 Task: Start in the project AgileImpact the sprint 'Product Demo Sprint', with a duration of 3 weeks. Start in the project AgileImpact the sprint 'Product Demo Sprint', with a duration of 2 weeks. Start in the project AgileImpact the sprint 'Product Demo Sprint', with a duration of 1 week
Action: Mouse moved to (177, 50)
Screenshot: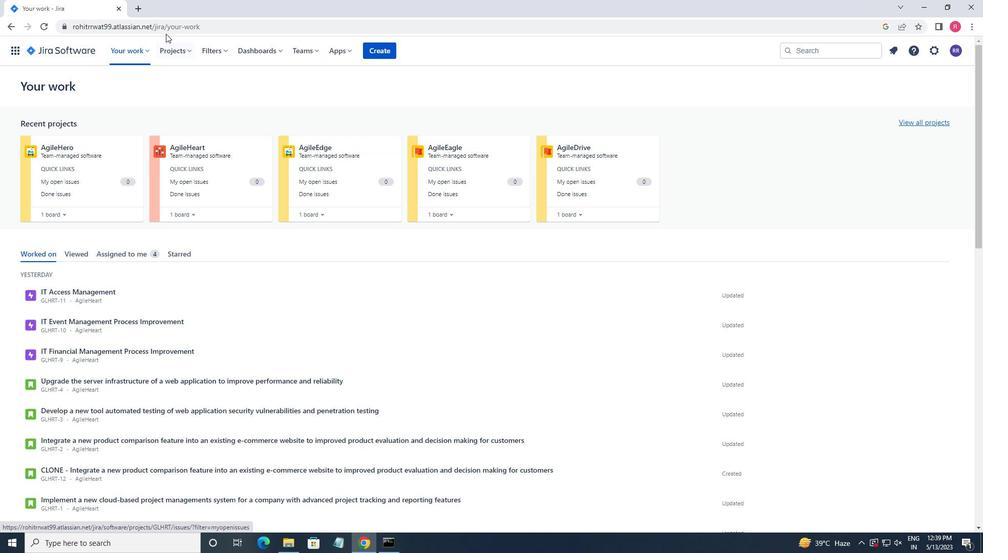 
Action: Mouse pressed left at (177, 50)
Screenshot: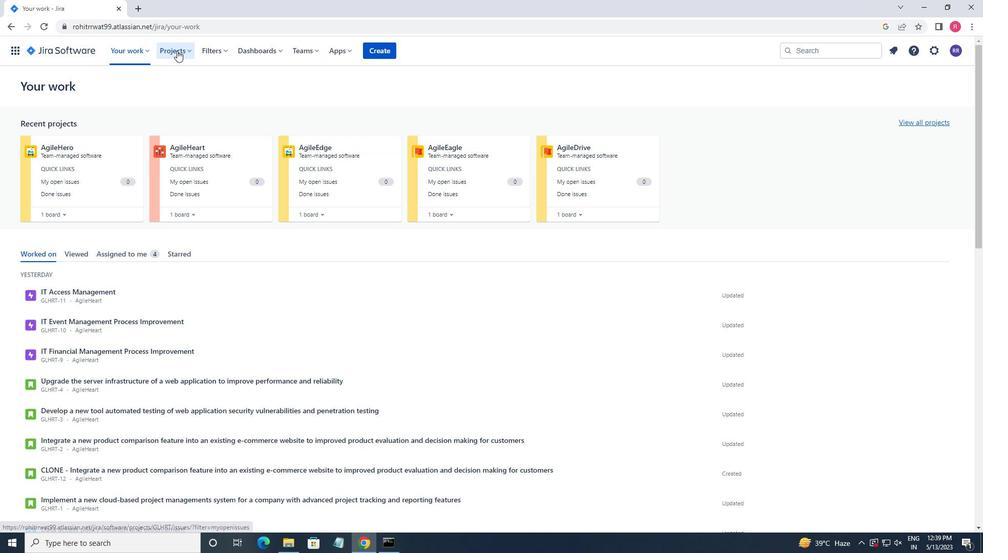 
Action: Mouse moved to (206, 99)
Screenshot: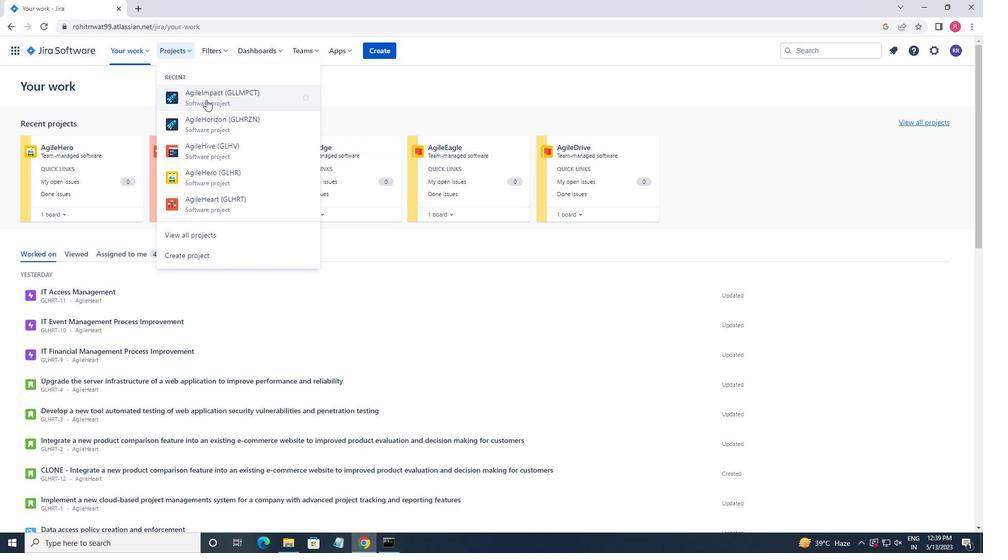 
Action: Mouse pressed left at (206, 99)
Screenshot: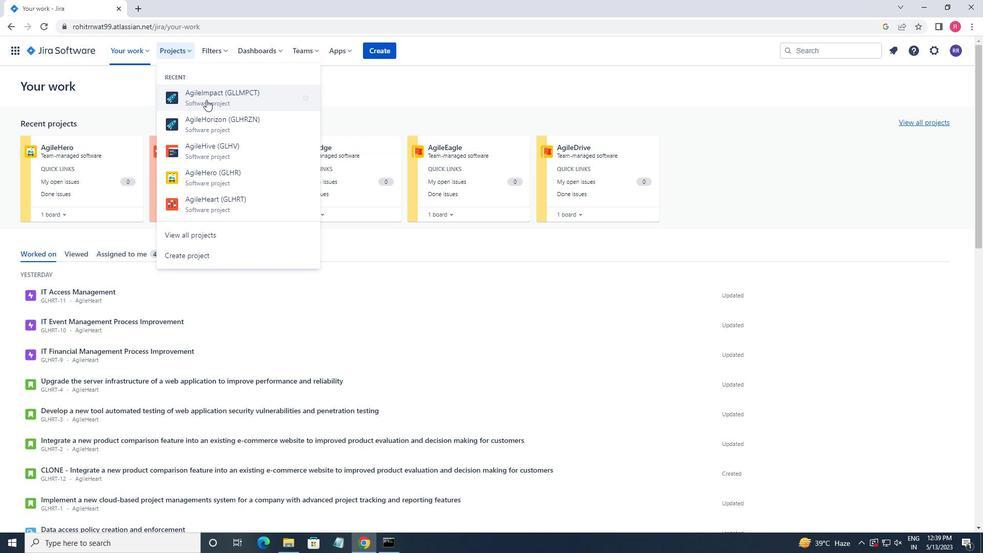 
Action: Mouse moved to (222, 107)
Screenshot: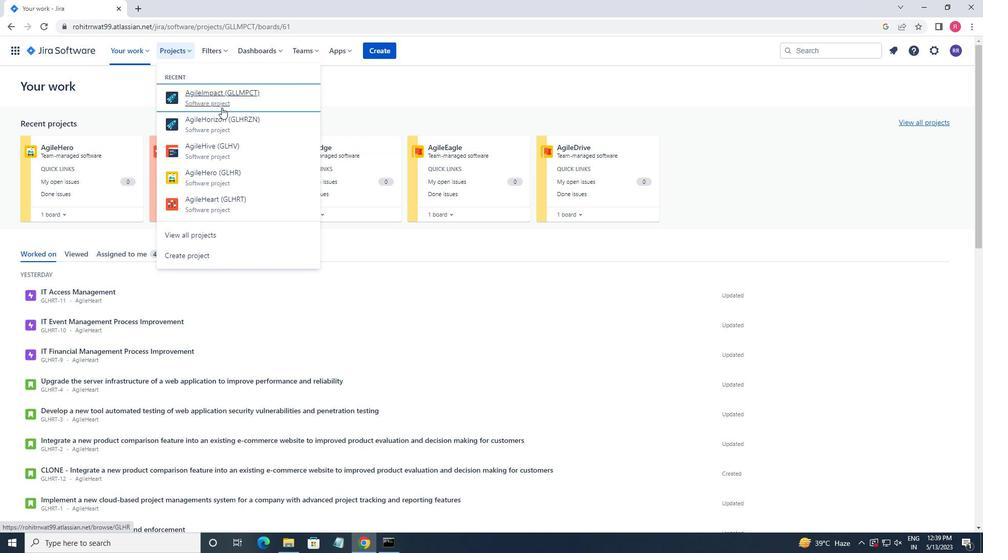 
Action: Mouse pressed left at (222, 107)
Screenshot: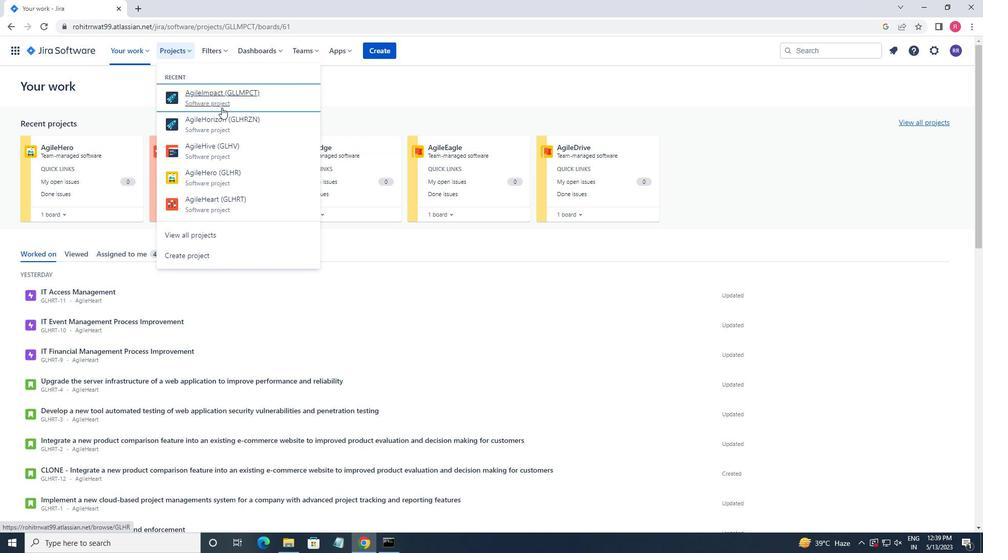 
Action: Mouse moved to (55, 159)
Screenshot: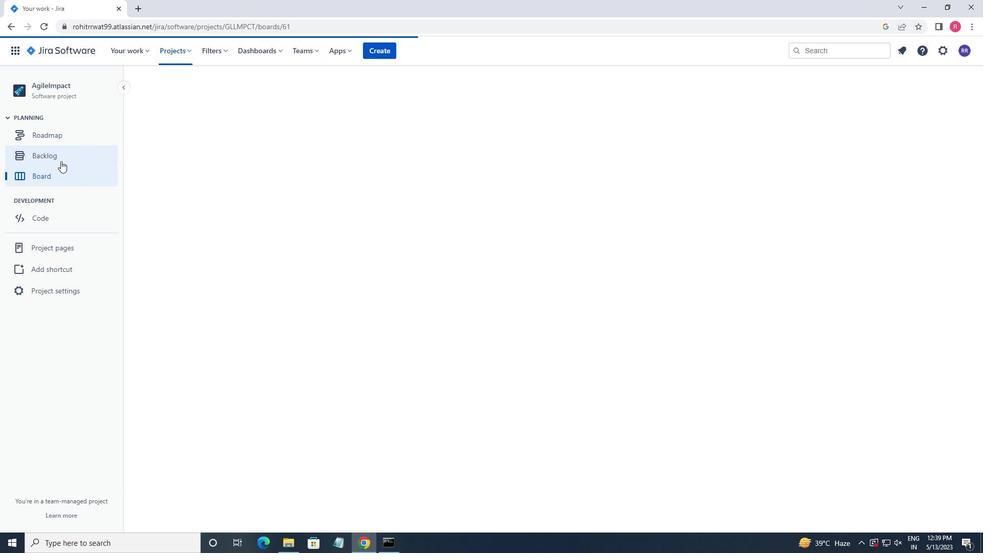 
Action: Mouse pressed left at (55, 159)
Screenshot: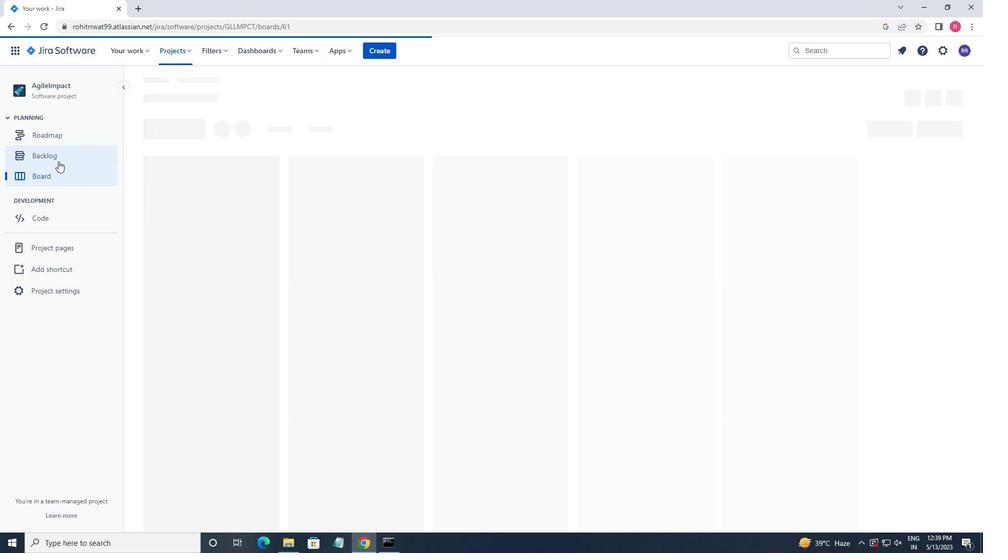 
Action: Mouse moved to (626, 271)
Screenshot: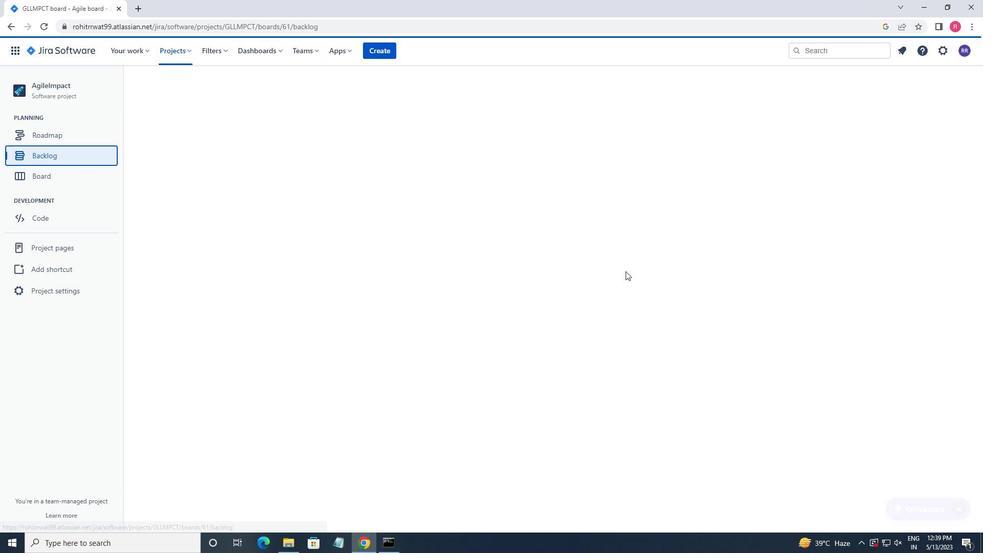 
Action: Mouse scrolled (626, 270) with delta (0, 0)
Screenshot: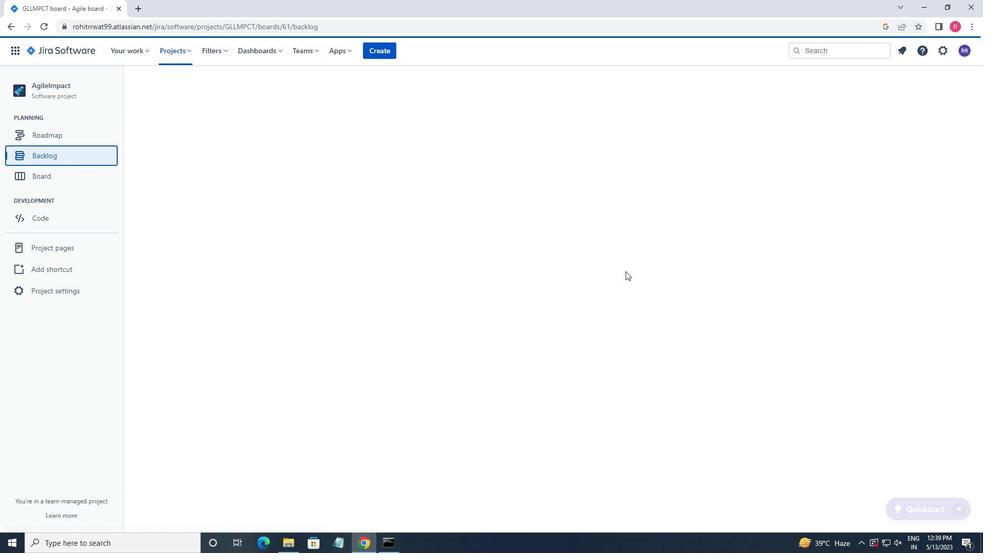 
Action: Mouse moved to (626, 272)
Screenshot: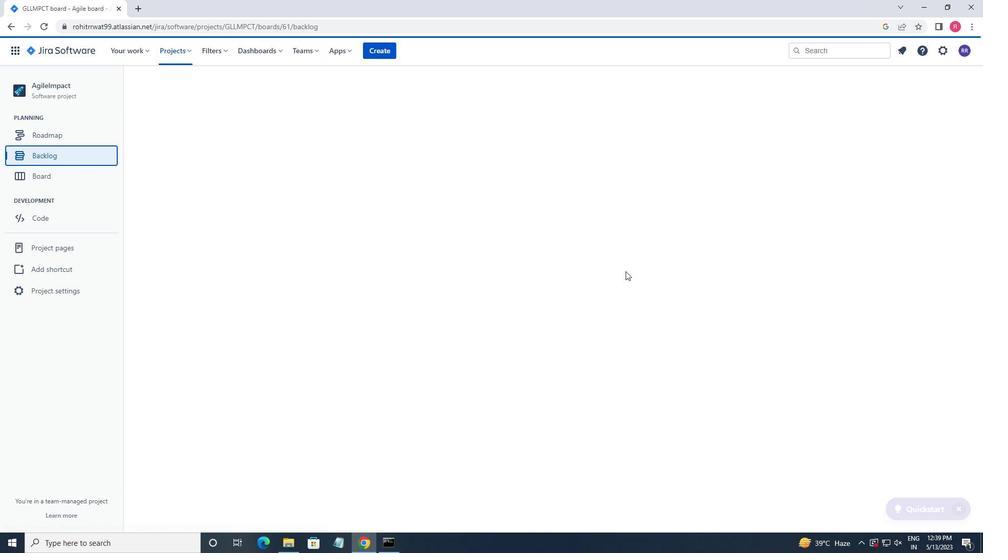 
Action: Mouse scrolled (626, 271) with delta (0, 0)
Screenshot: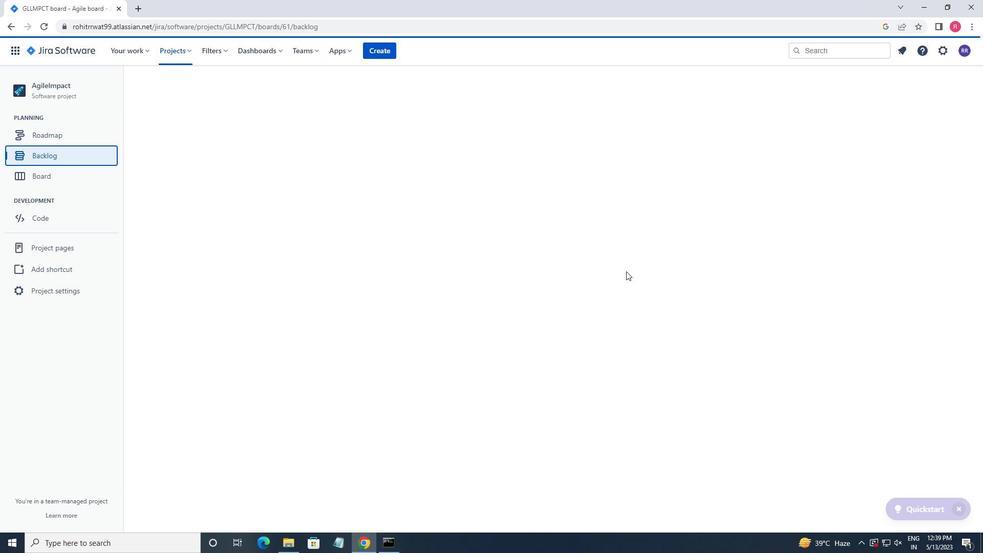 
Action: Mouse scrolled (626, 271) with delta (0, 0)
Screenshot: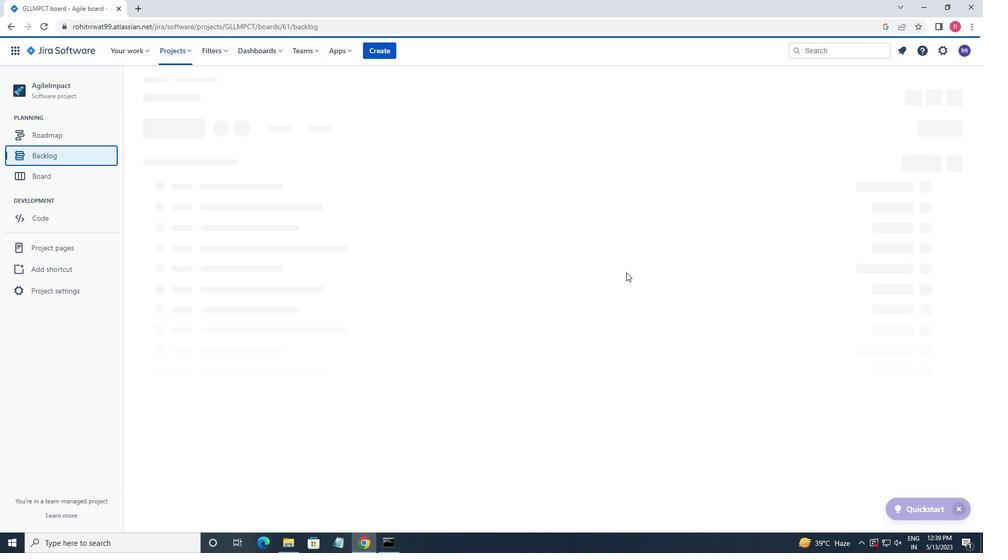 
Action: Mouse scrolled (626, 271) with delta (0, 0)
Screenshot: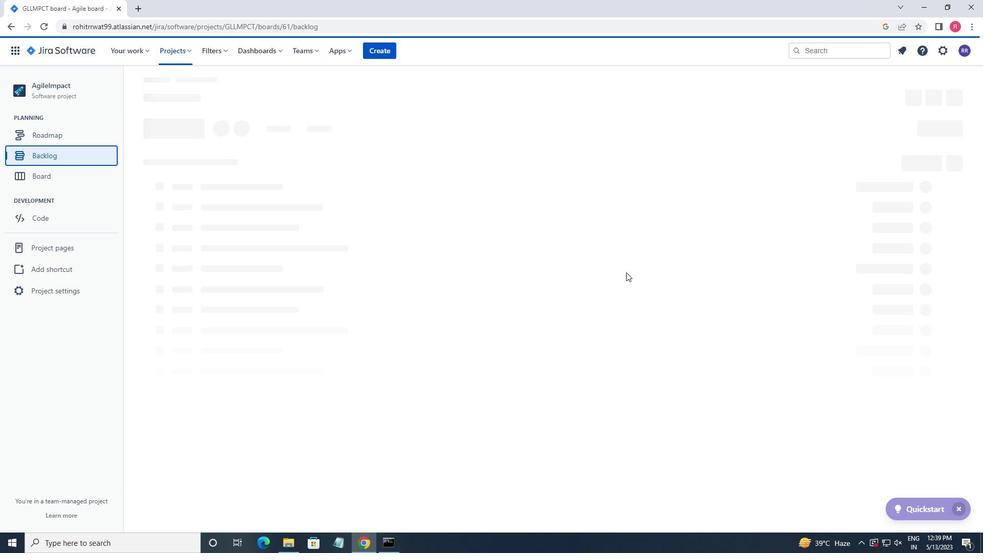 
Action: Mouse moved to (895, 161)
Screenshot: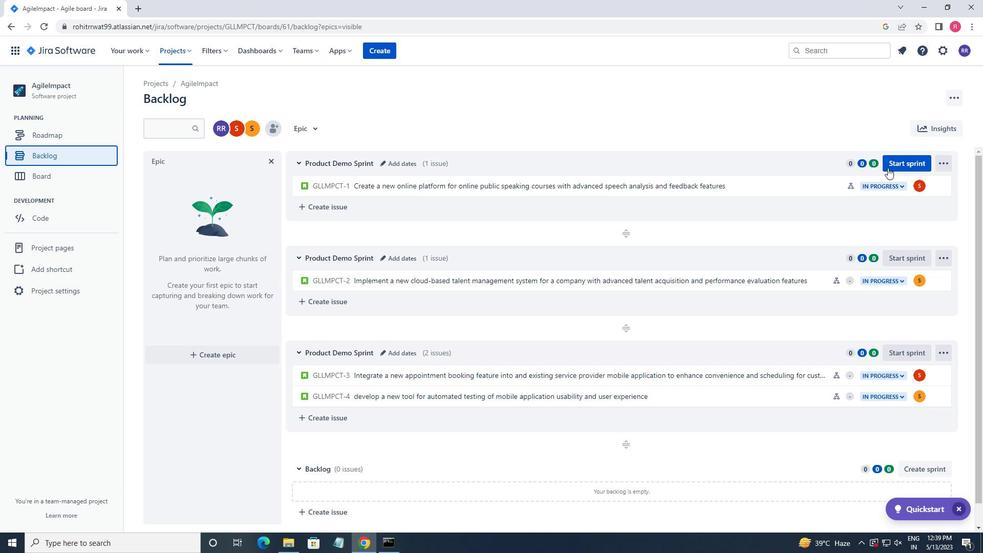 
Action: Mouse pressed left at (895, 161)
Screenshot: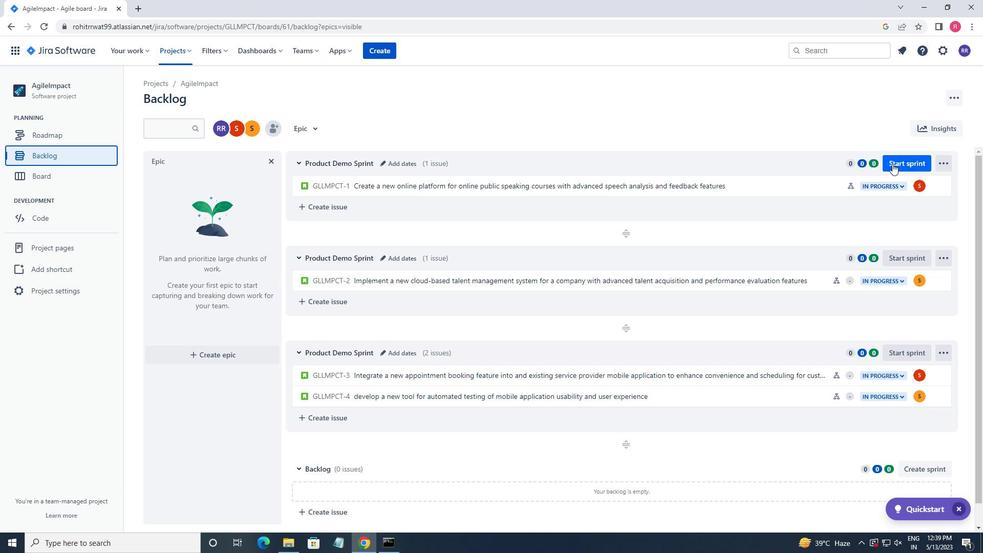 
Action: Mouse moved to (433, 183)
Screenshot: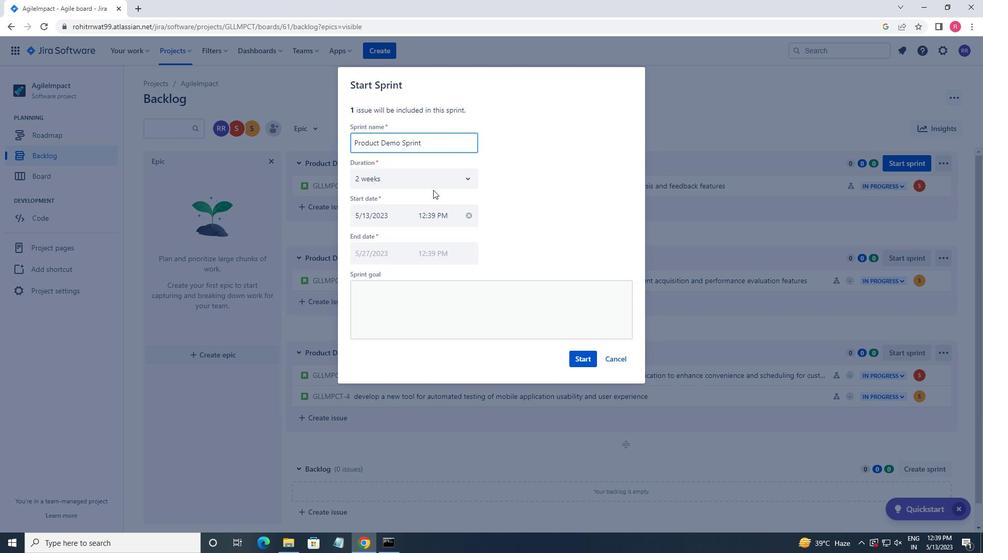 
Action: Mouse pressed left at (433, 183)
Screenshot: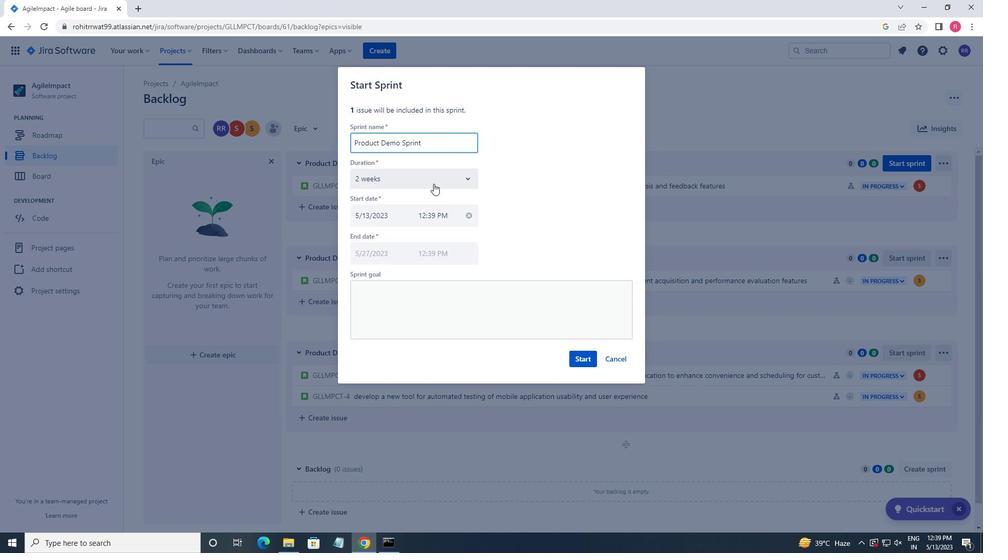 
Action: Mouse moved to (409, 235)
Screenshot: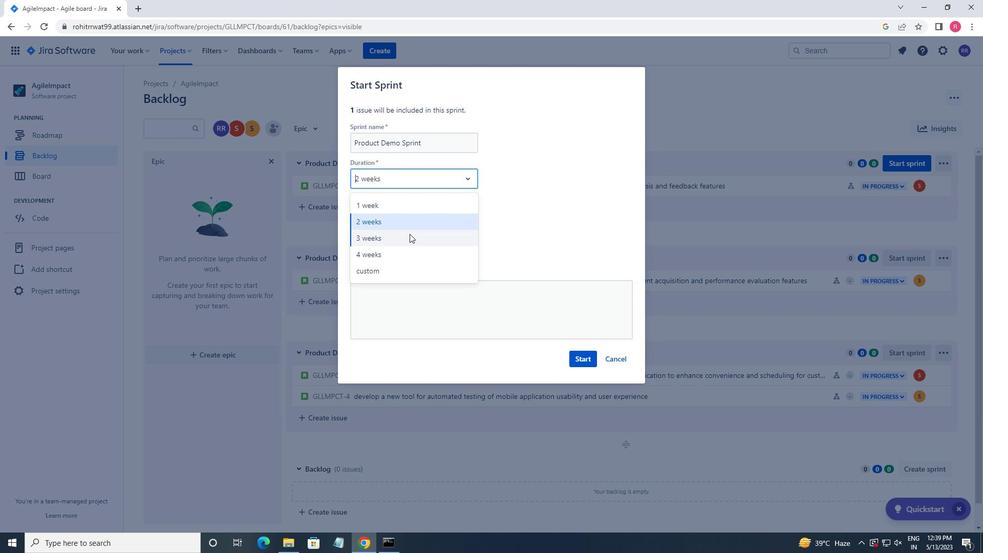 
Action: Mouse pressed left at (409, 235)
Screenshot: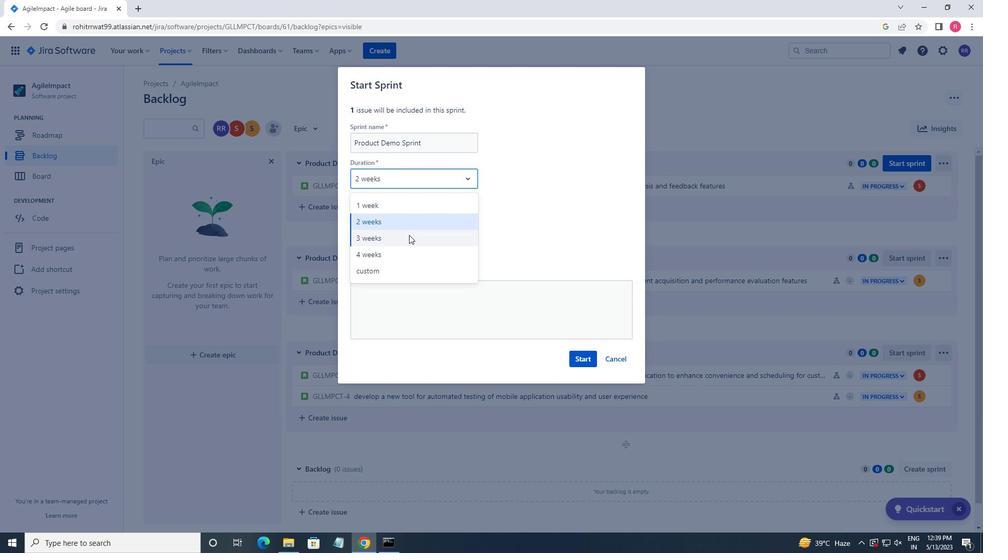 
Action: Mouse moved to (578, 356)
Screenshot: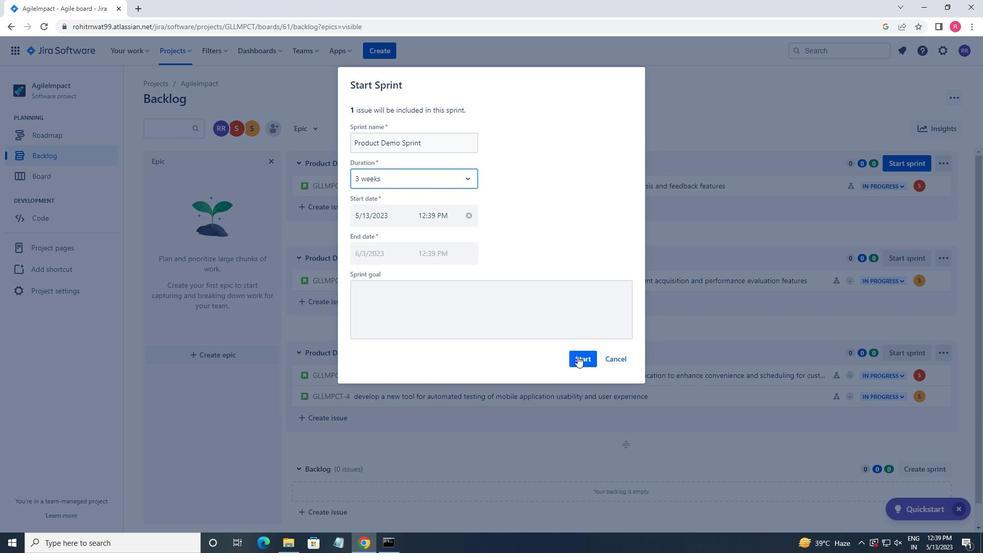 
Action: Mouse pressed left at (578, 356)
Screenshot: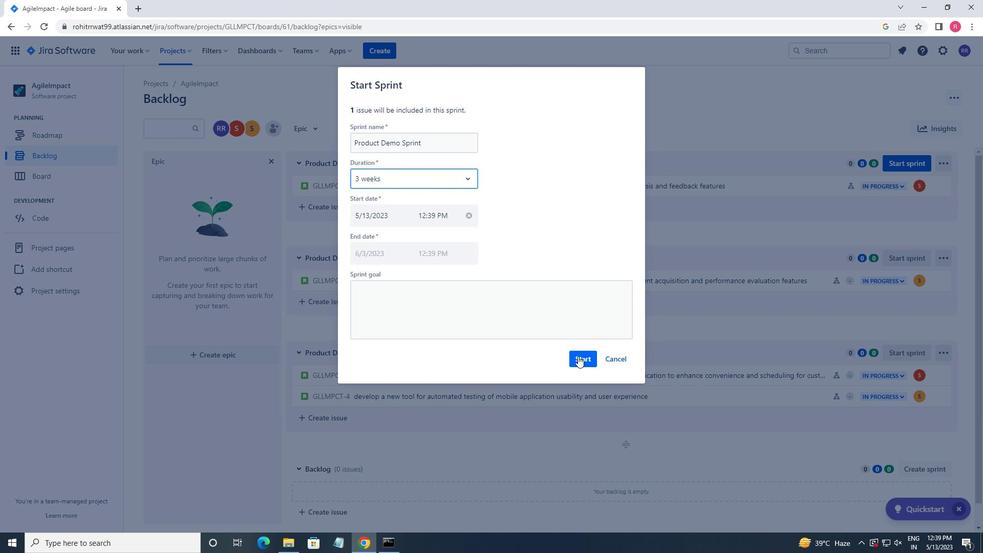 
Action: Mouse moved to (53, 153)
Screenshot: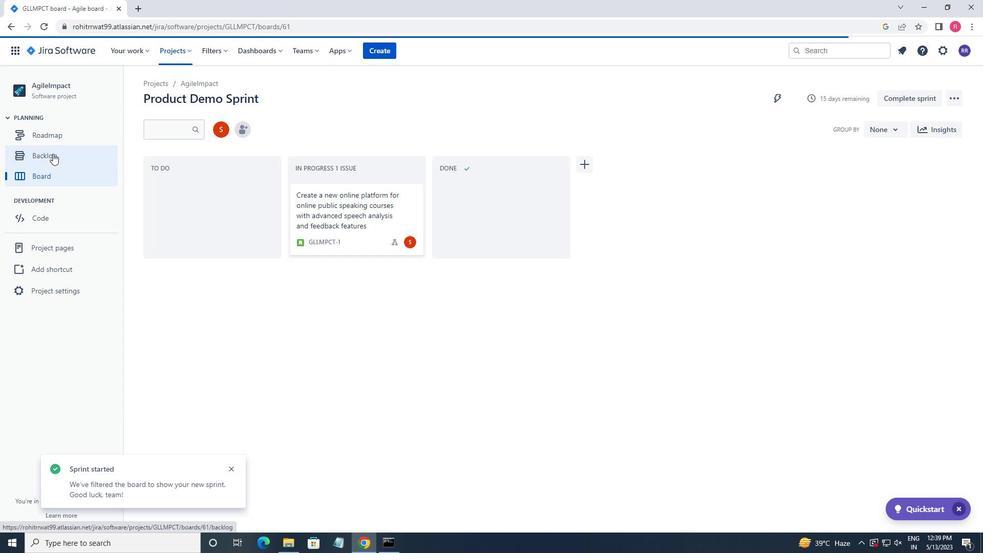 
Action: Mouse pressed left at (53, 153)
Screenshot: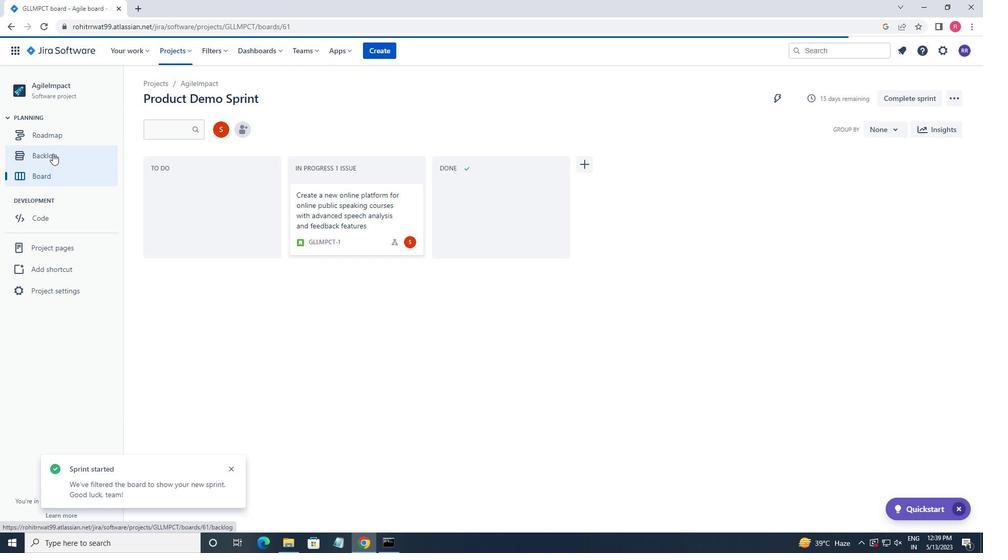
Action: Mouse moved to (907, 246)
Screenshot: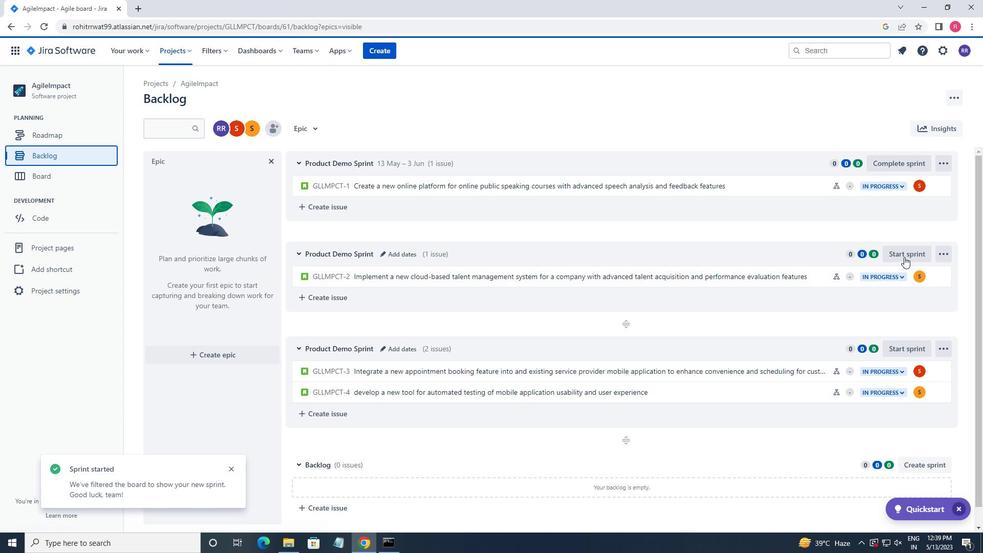 
Action: Mouse pressed left at (907, 246)
Screenshot: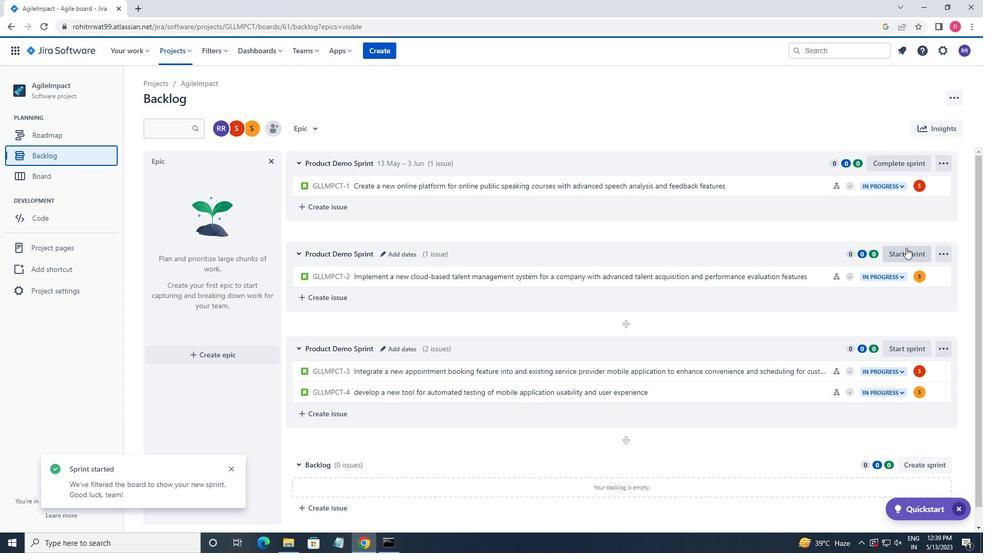 
Action: Mouse moved to (431, 184)
Screenshot: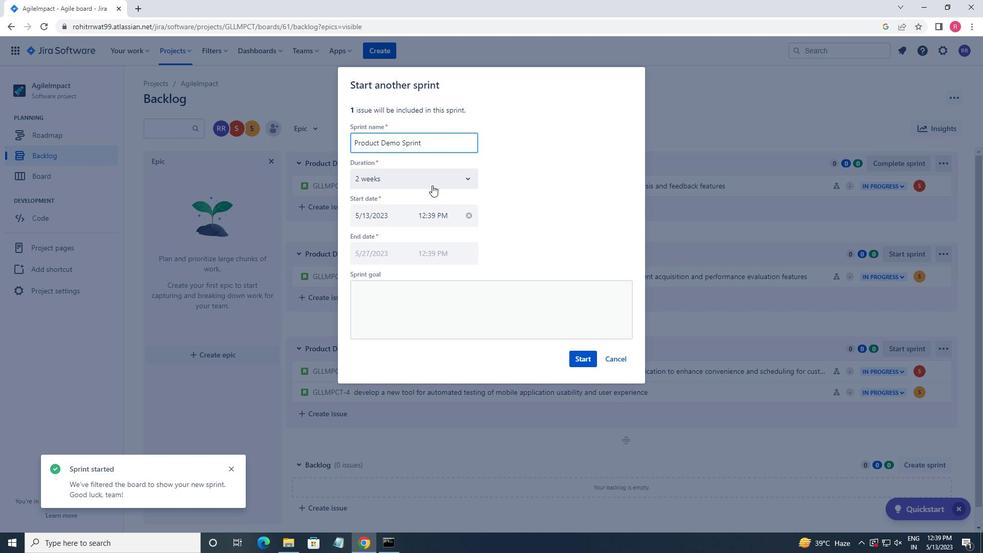 
Action: Mouse pressed left at (431, 184)
Screenshot: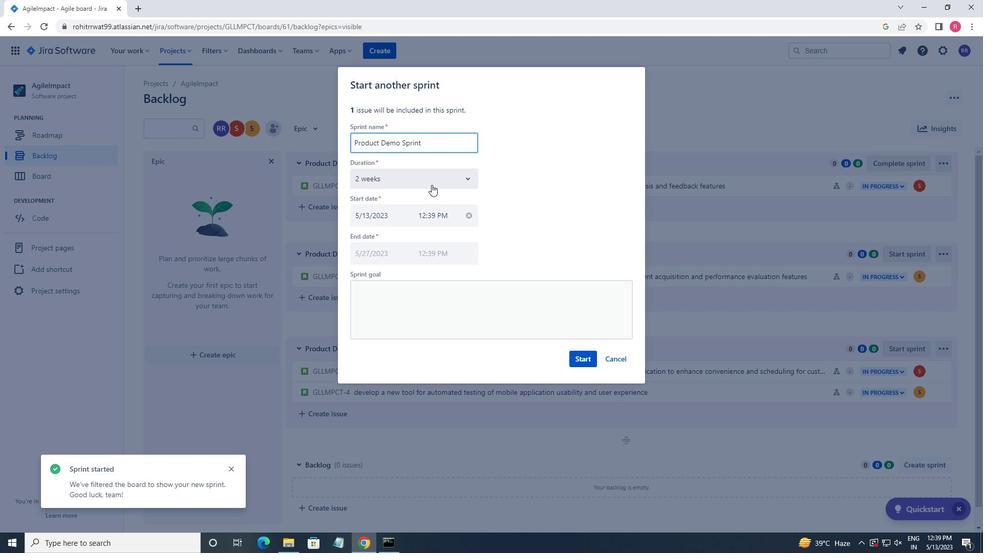 
Action: Mouse moved to (406, 223)
Screenshot: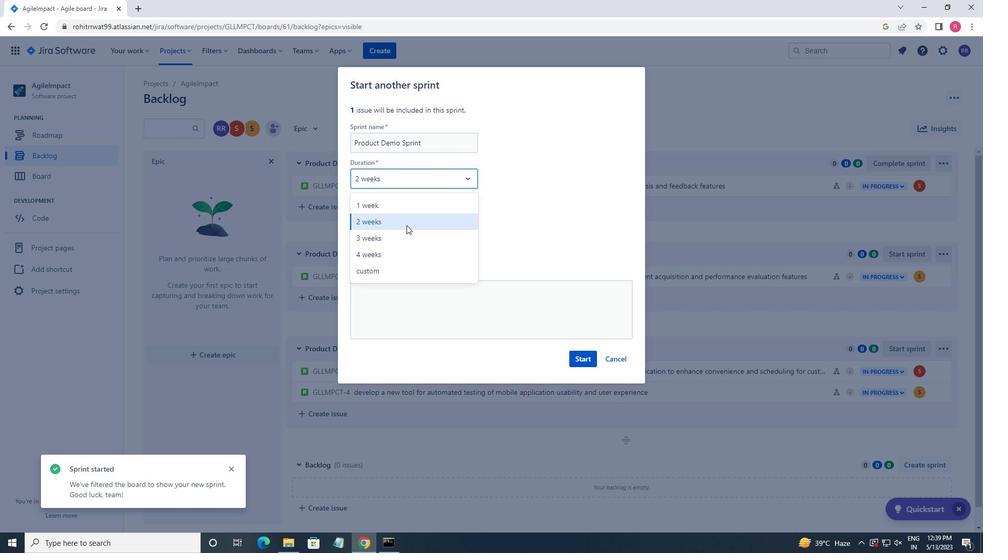
Action: Mouse pressed left at (406, 223)
Screenshot: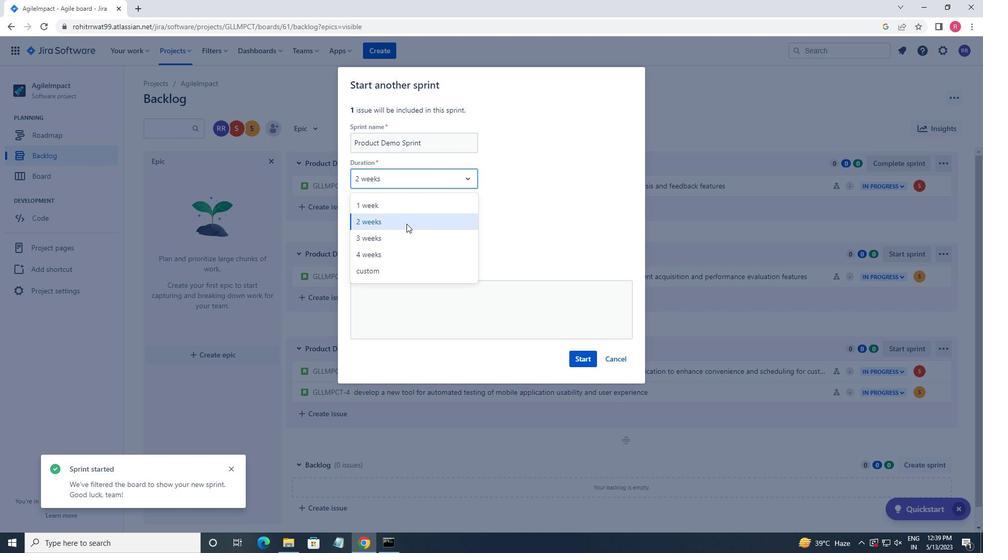 
Action: Mouse moved to (583, 359)
Screenshot: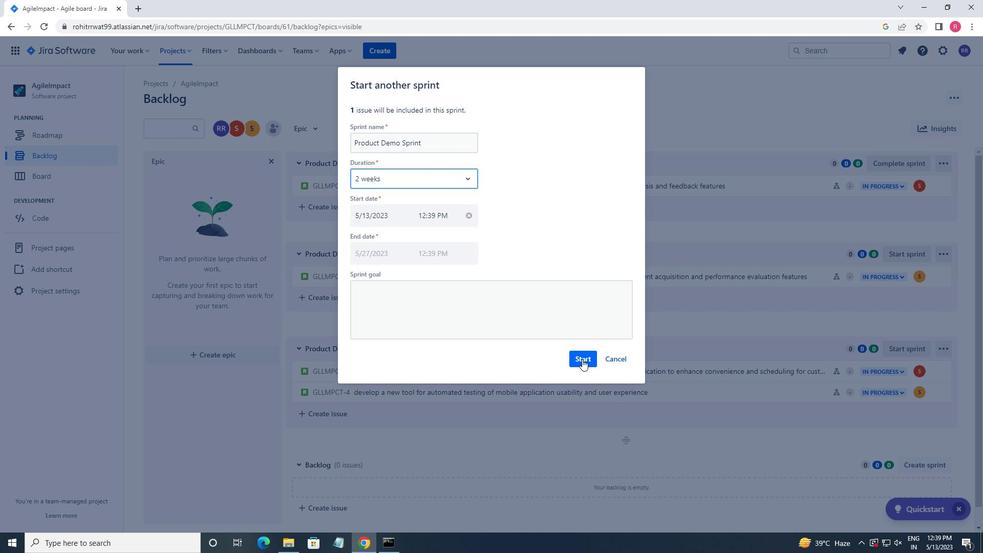 
Action: Mouse pressed left at (583, 359)
Screenshot: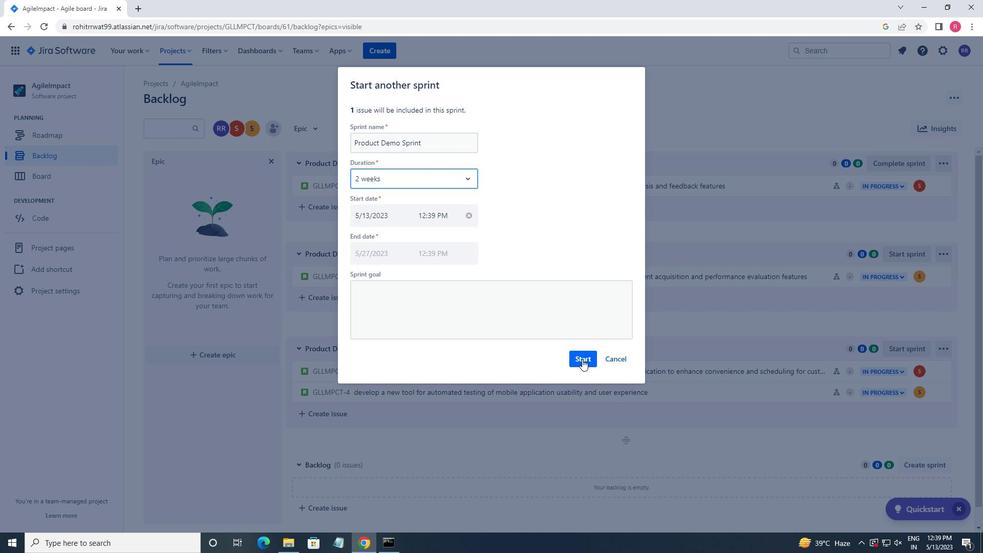 
Action: Mouse moved to (30, 159)
Screenshot: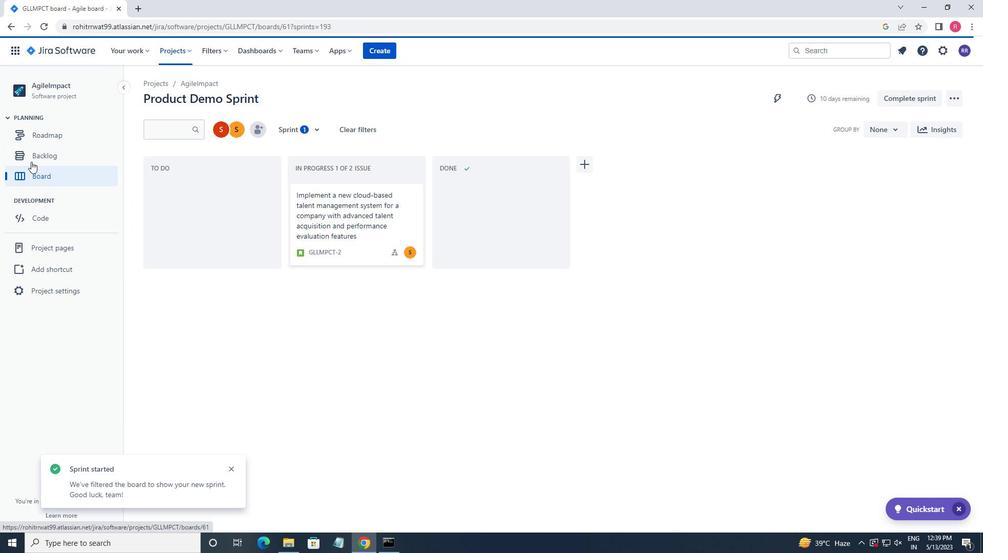 
Action: Mouse pressed left at (30, 159)
Screenshot: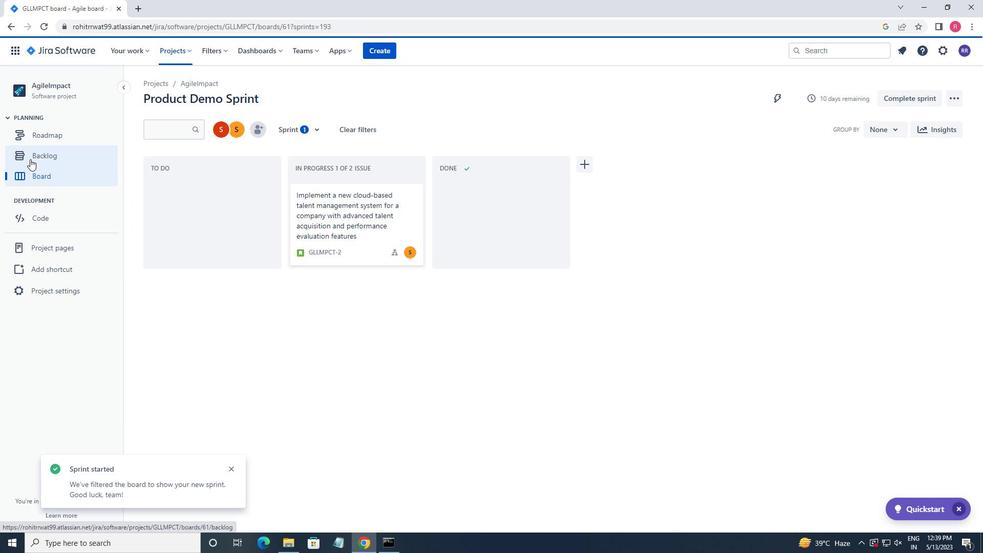 
Action: Mouse moved to (911, 345)
Screenshot: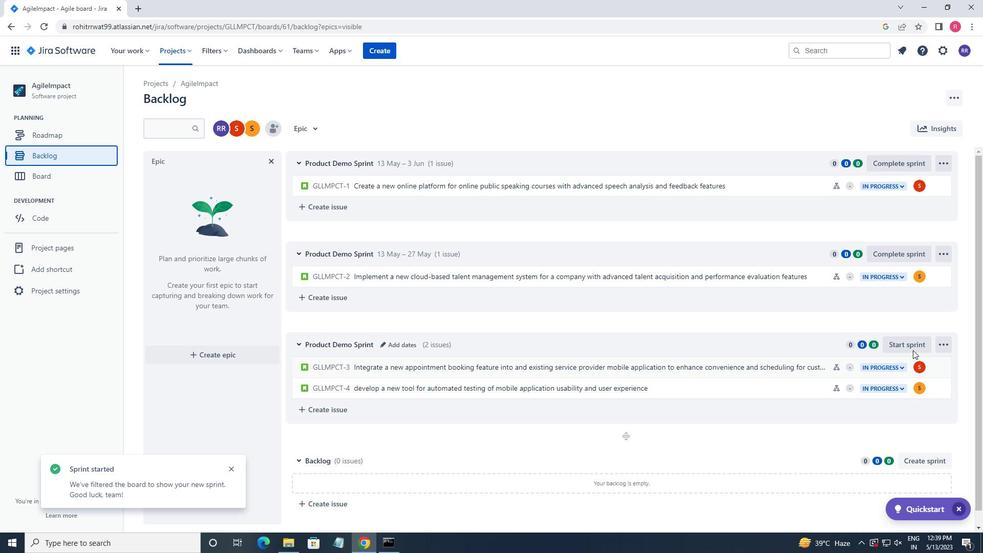 
Action: Mouse pressed left at (911, 345)
Screenshot: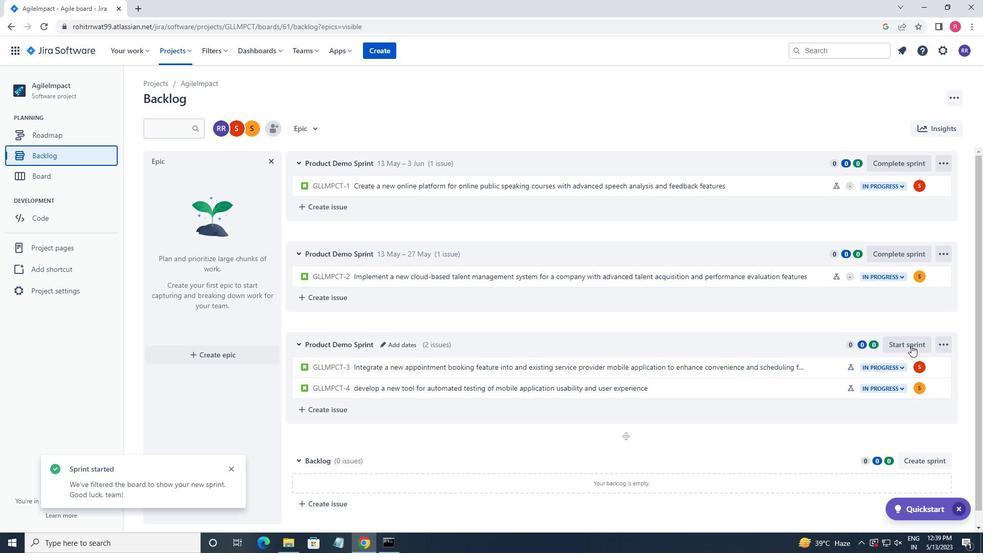 
Action: Mouse moved to (455, 180)
Screenshot: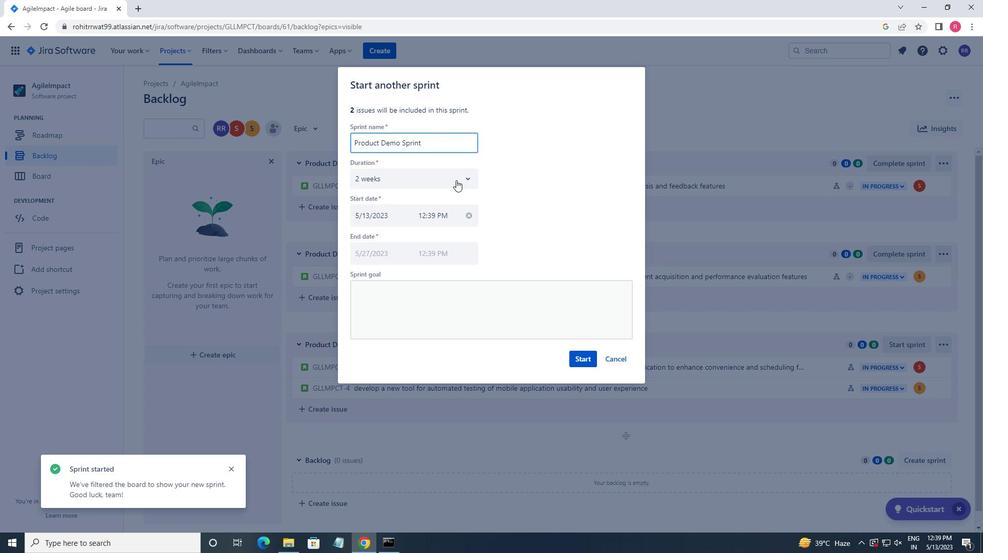 
Action: Mouse pressed left at (455, 180)
Screenshot: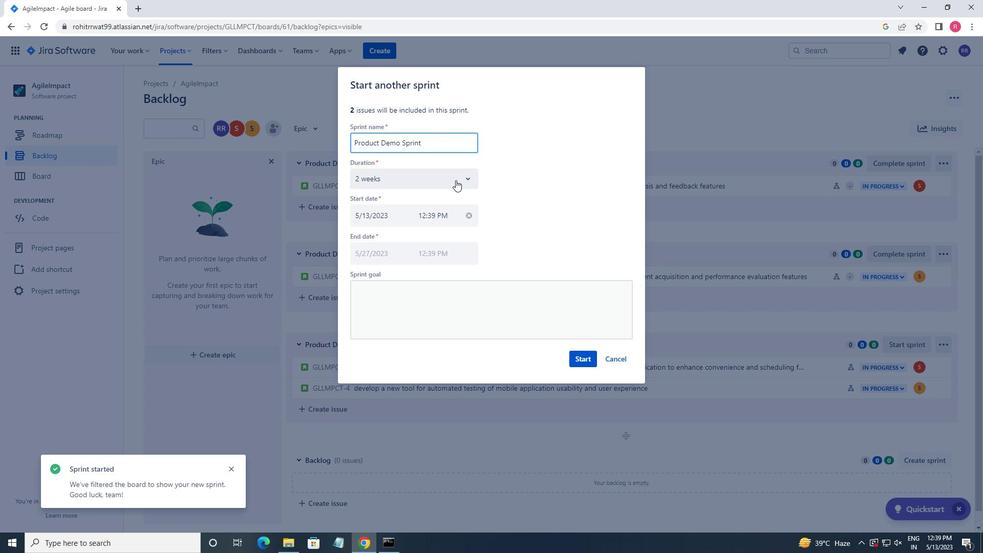 
Action: Mouse moved to (401, 208)
Screenshot: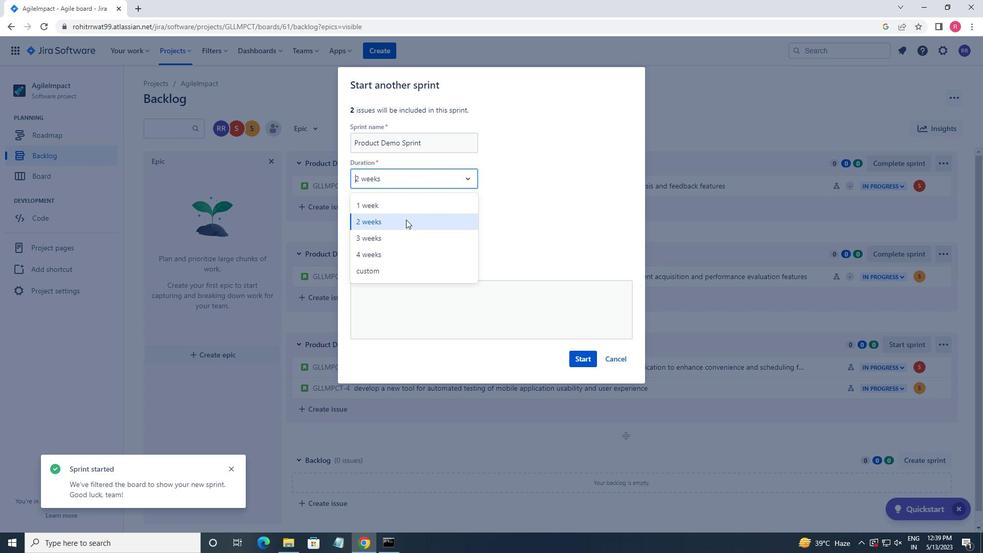 
Action: Mouse pressed left at (401, 208)
Screenshot: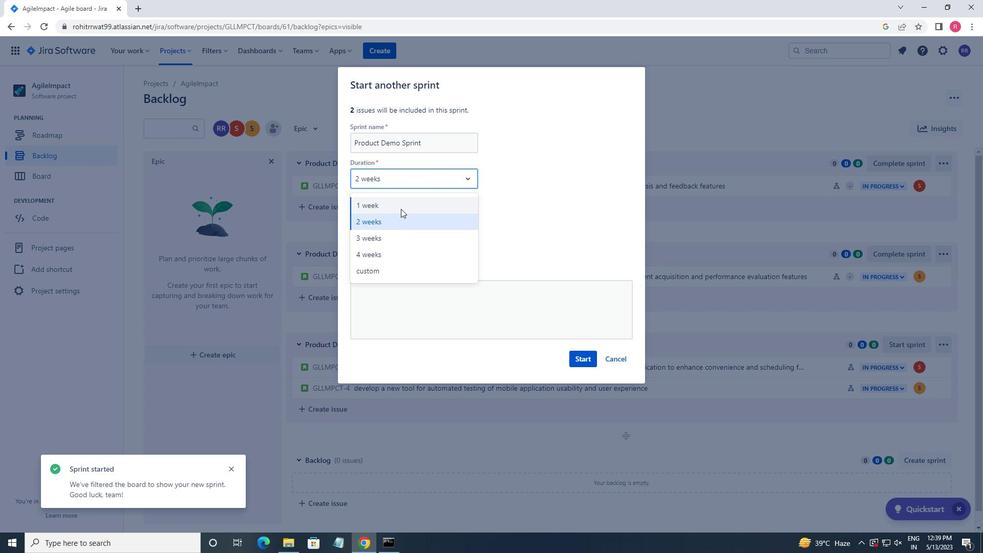 
Action: Mouse moved to (577, 359)
Screenshot: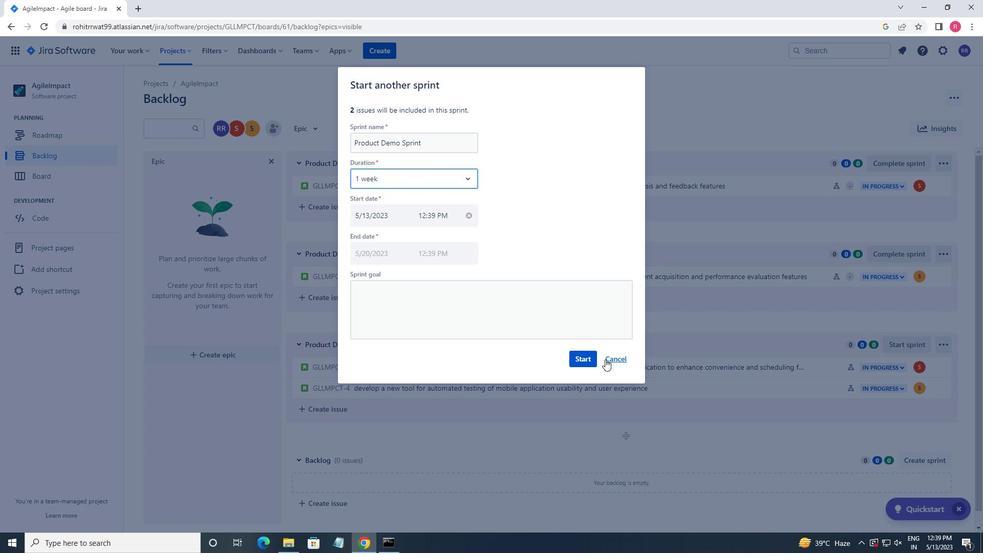 
Action: Mouse pressed left at (577, 359)
Screenshot: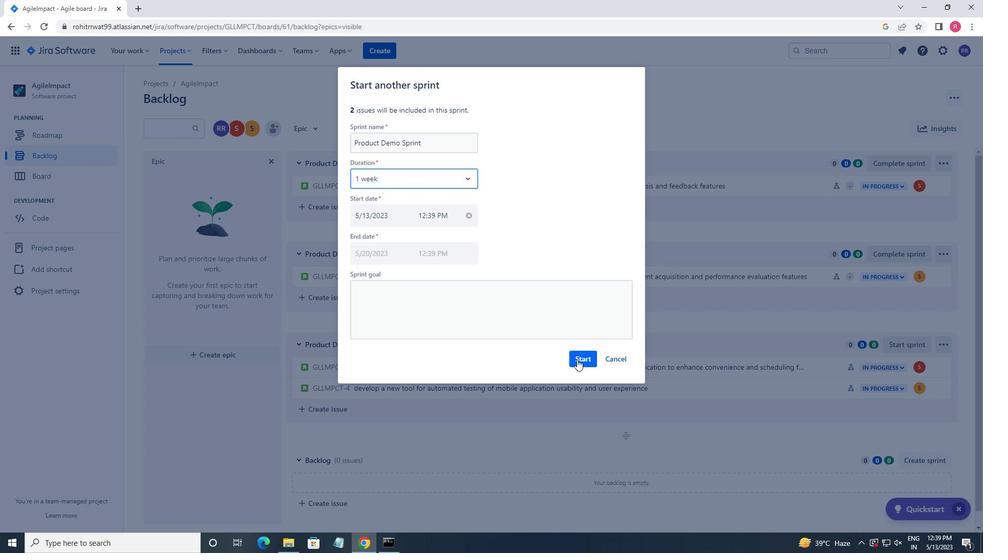 
Action: Mouse moved to (34, 156)
Screenshot: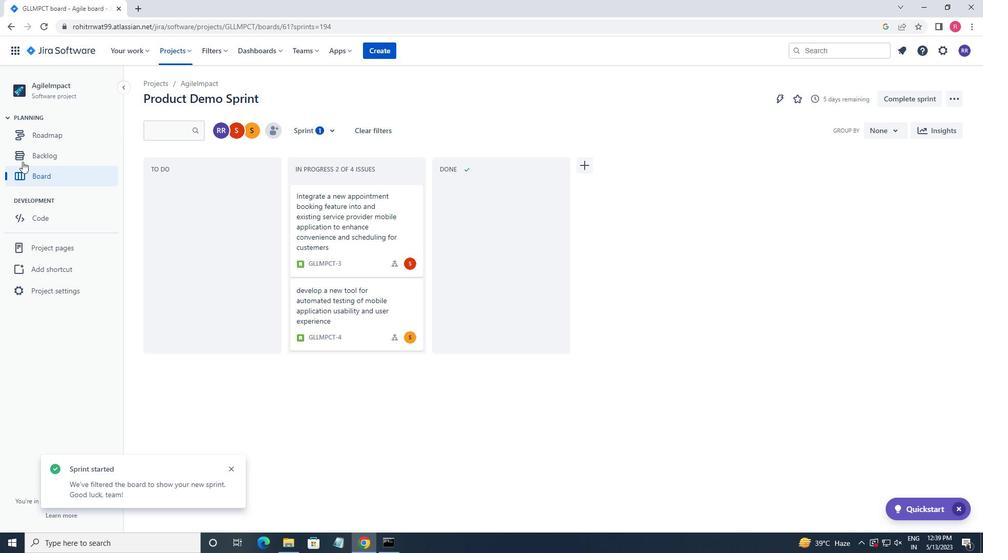 
Action: Mouse pressed left at (34, 156)
Screenshot: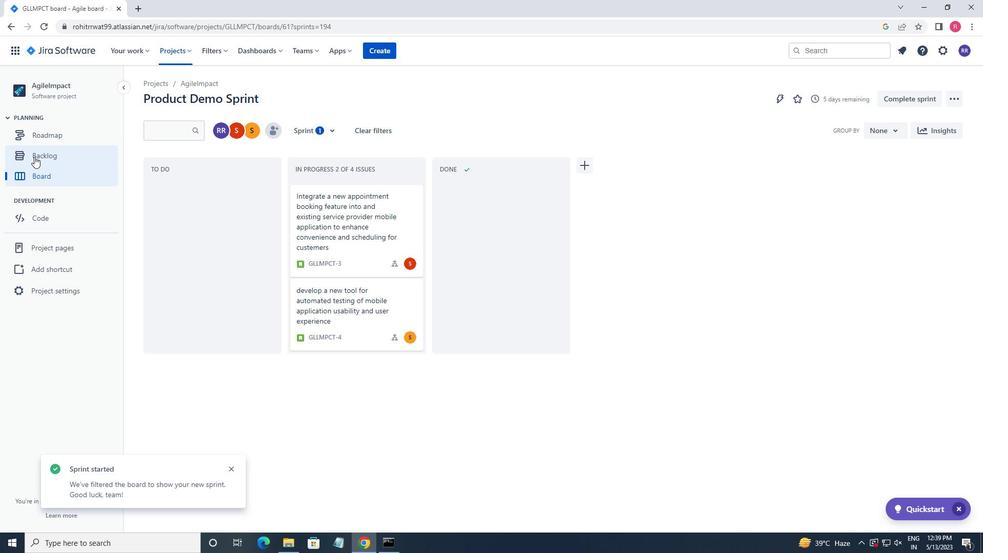 
